 Task: Look for products in the category "Cereal" from Else Nutrition only.
Action: Mouse moved to (709, 268)
Screenshot: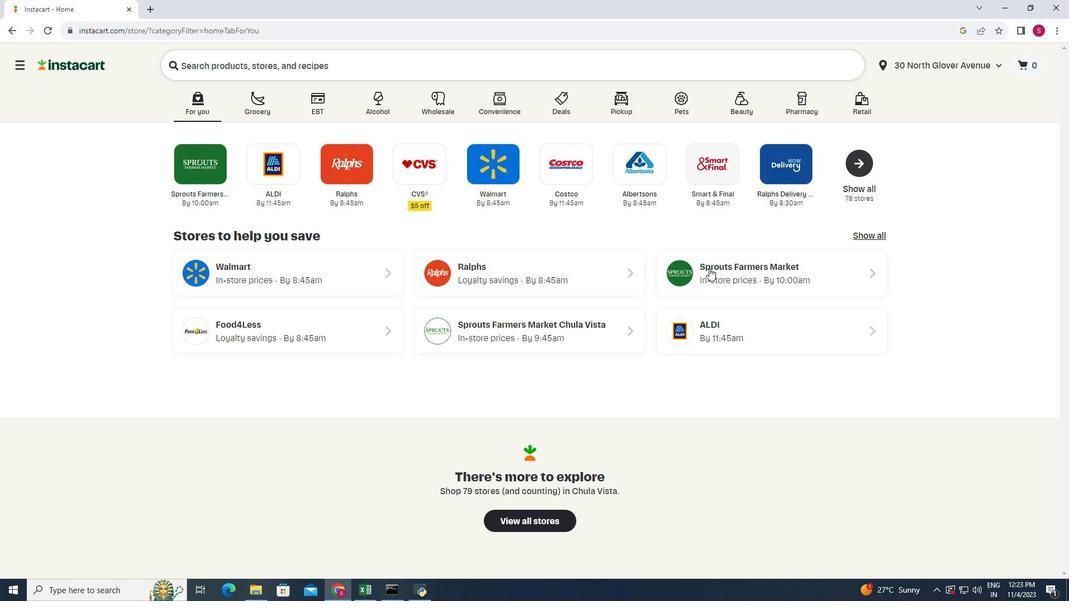 
Action: Mouse pressed left at (709, 268)
Screenshot: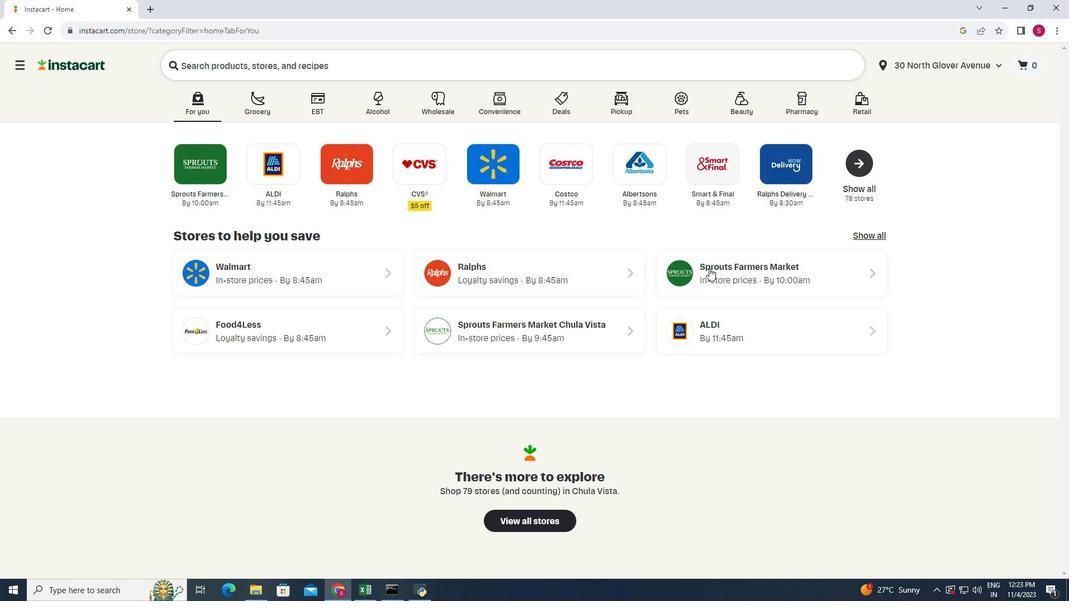 
Action: Mouse moved to (80, 399)
Screenshot: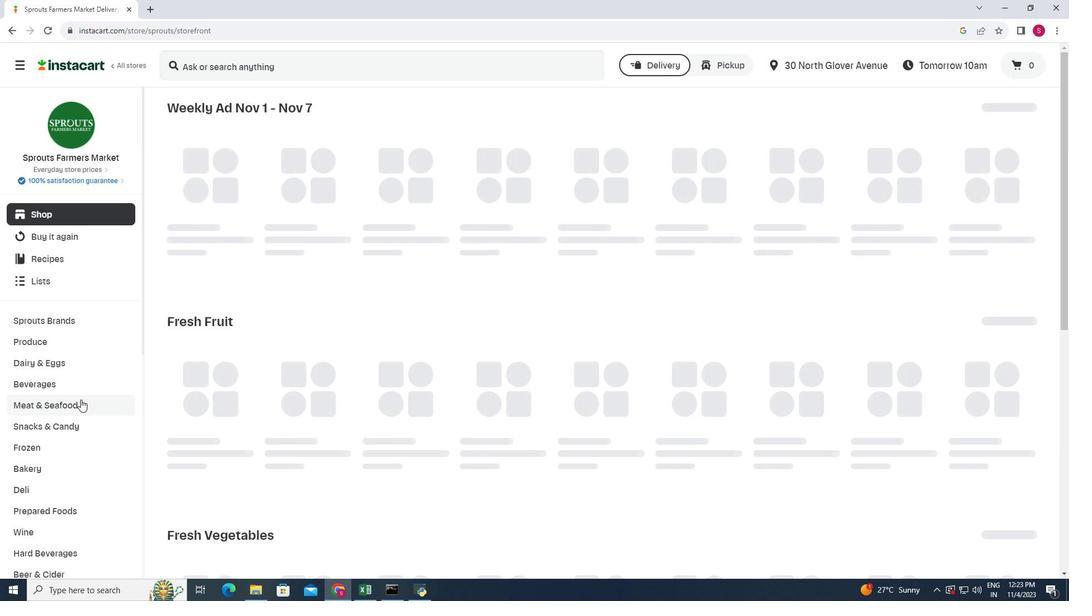 
Action: Mouse scrolled (80, 399) with delta (0, 0)
Screenshot: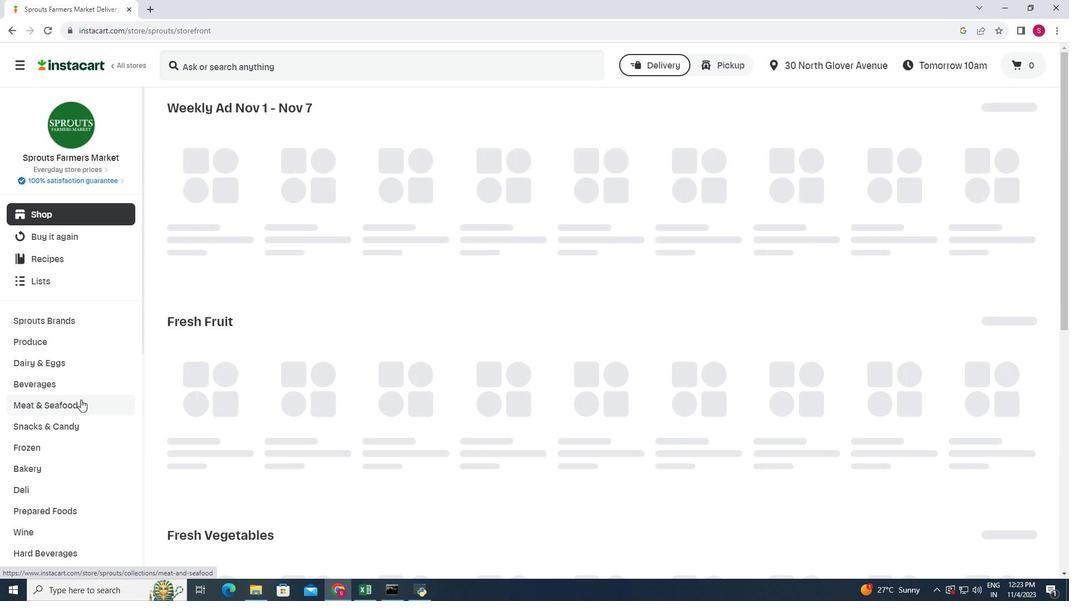 
Action: Mouse moved to (83, 399)
Screenshot: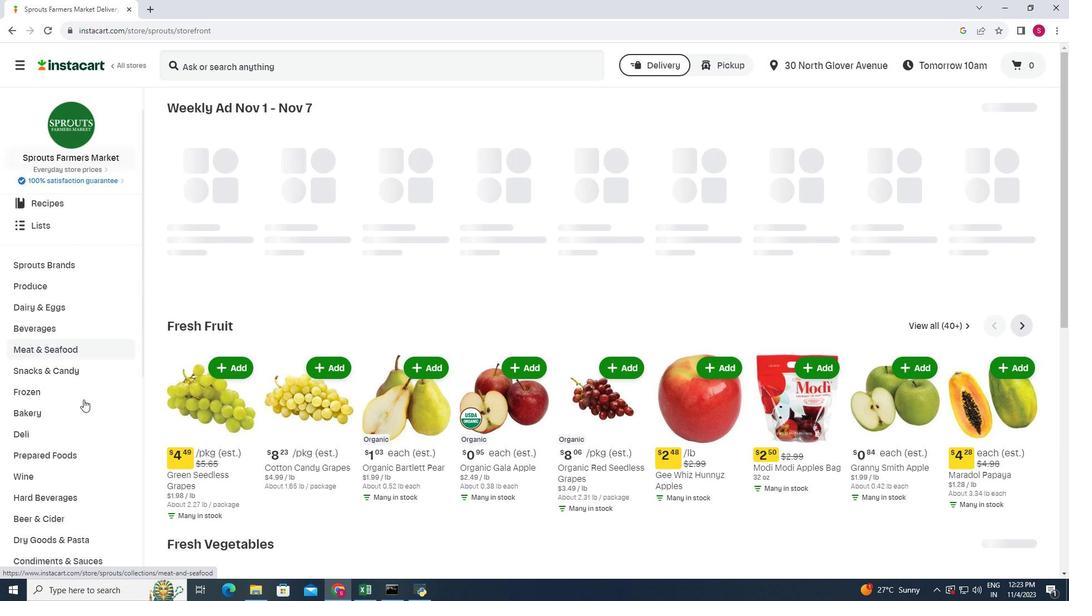 
Action: Mouse scrolled (83, 399) with delta (0, 0)
Screenshot: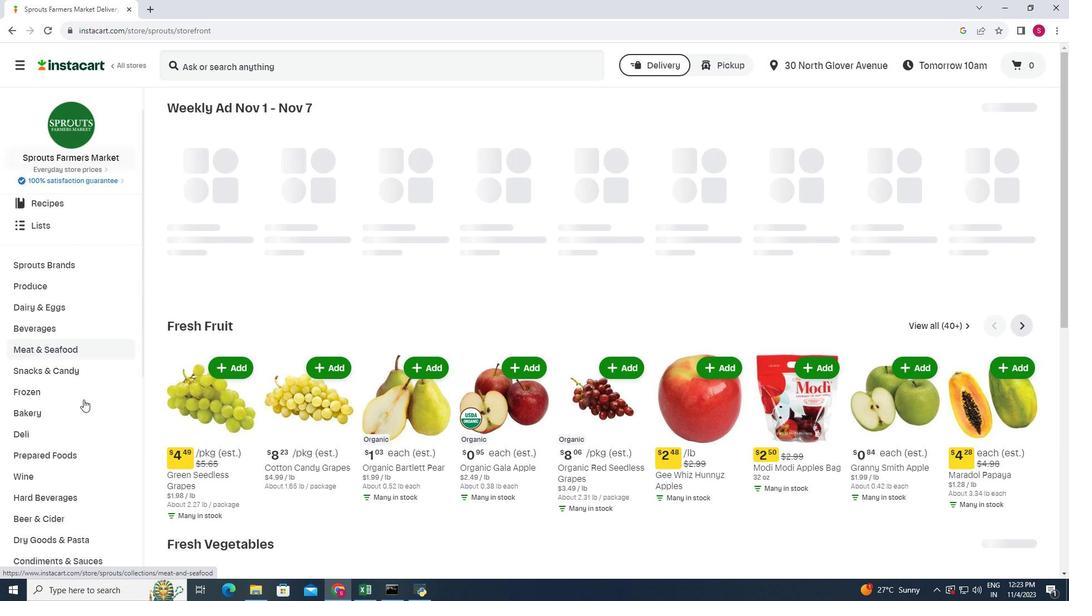 
Action: Mouse moved to (84, 399)
Screenshot: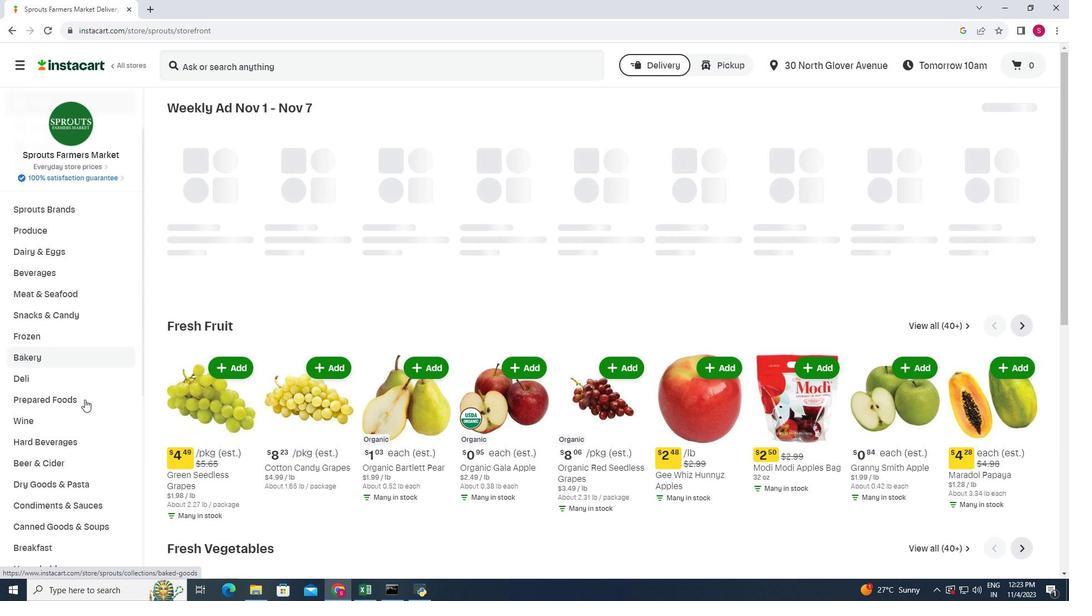 
Action: Mouse scrolled (84, 399) with delta (0, 0)
Screenshot: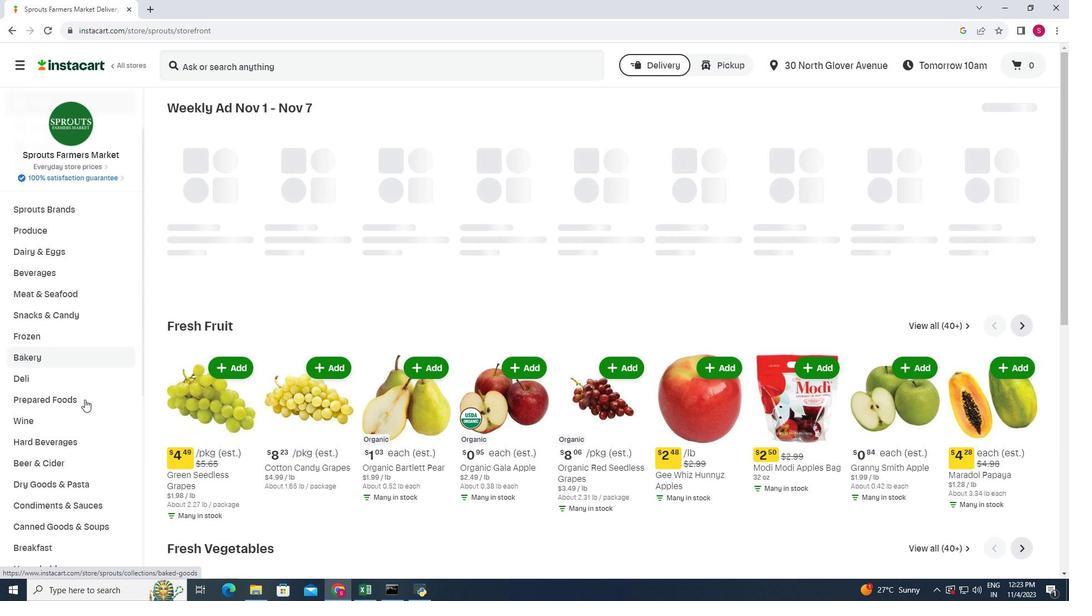 
Action: Mouse moved to (62, 490)
Screenshot: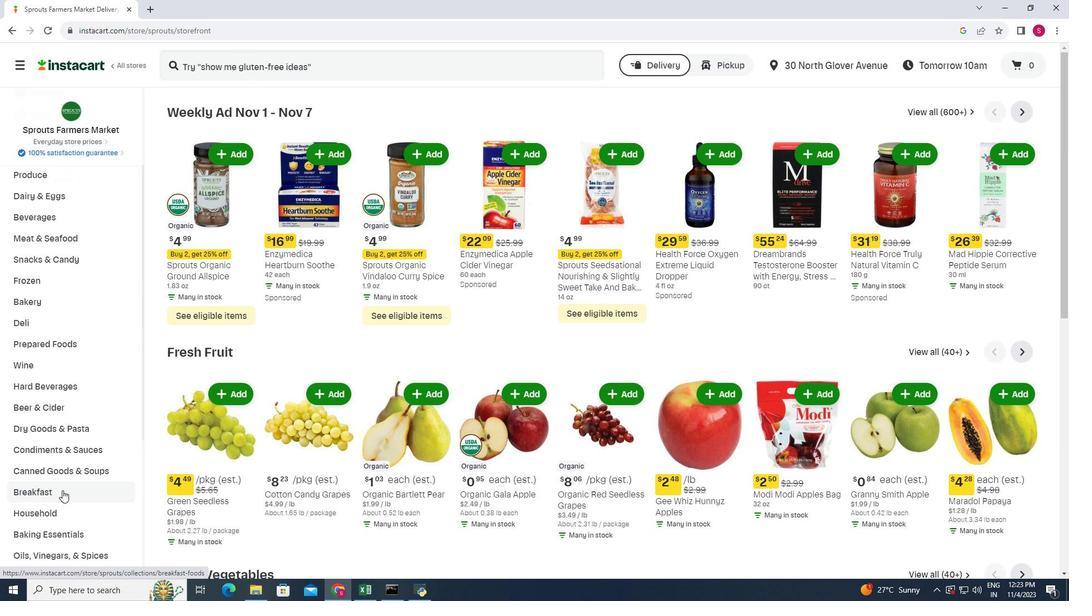 
Action: Mouse pressed left at (62, 490)
Screenshot: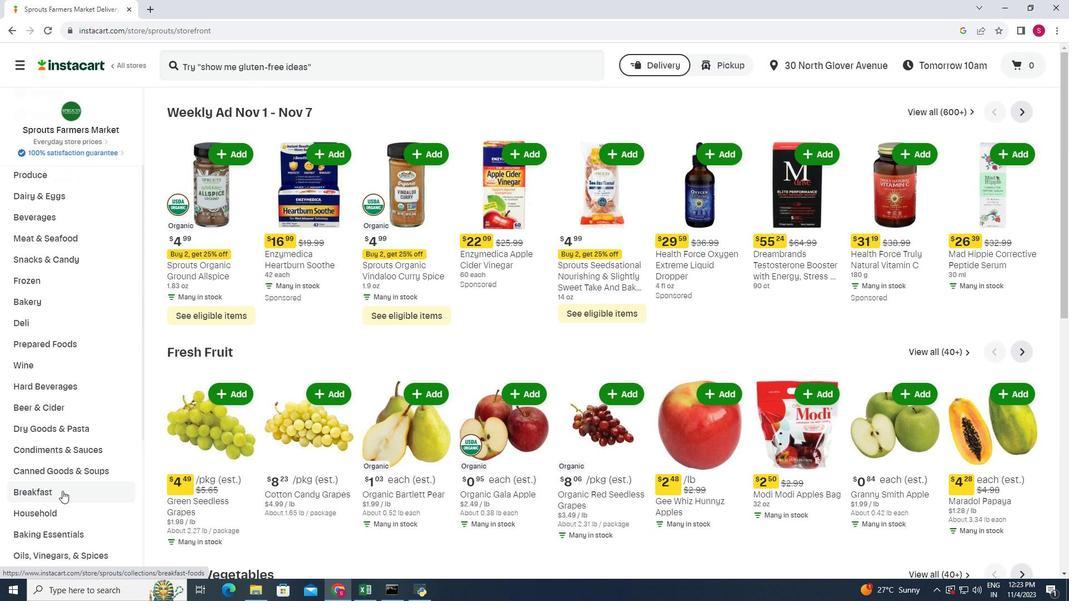 
Action: Mouse moved to (826, 137)
Screenshot: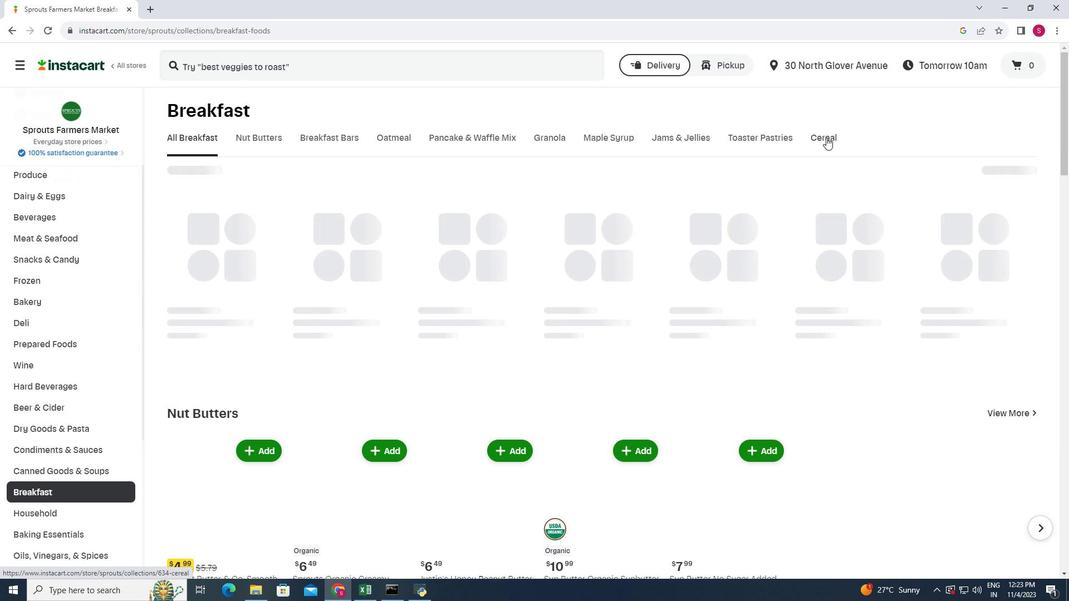 
Action: Mouse pressed left at (826, 137)
Screenshot: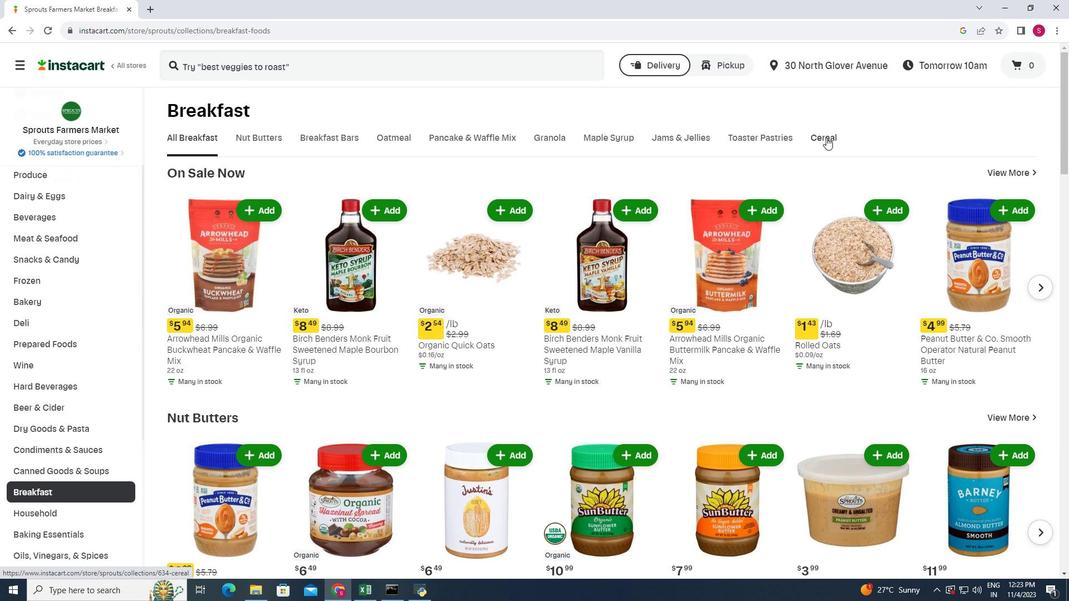 
Action: Mouse moved to (448, 168)
Screenshot: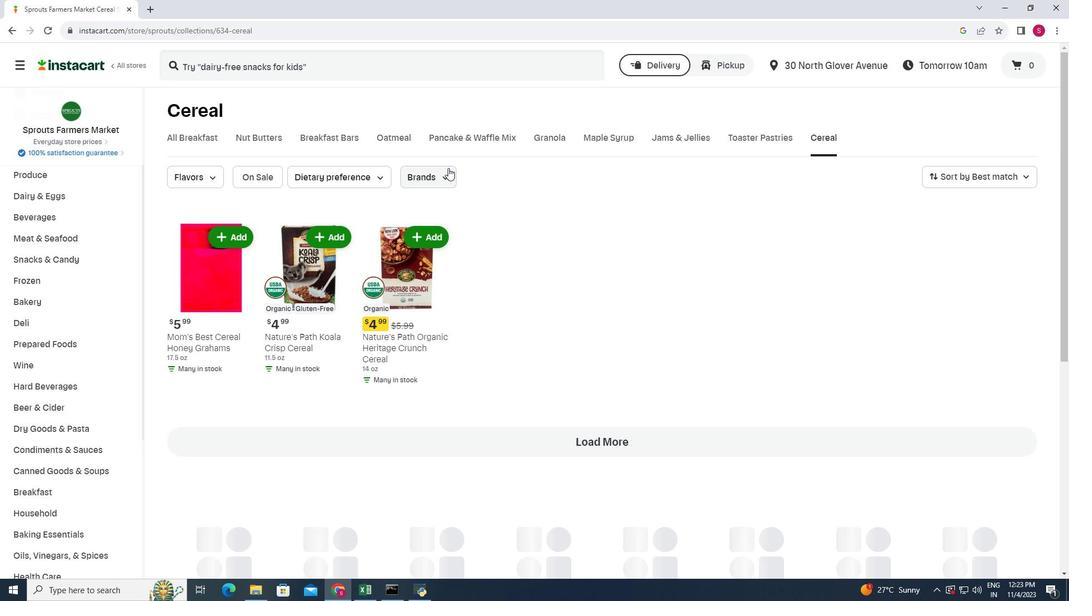 
Action: Mouse pressed left at (448, 168)
Screenshot: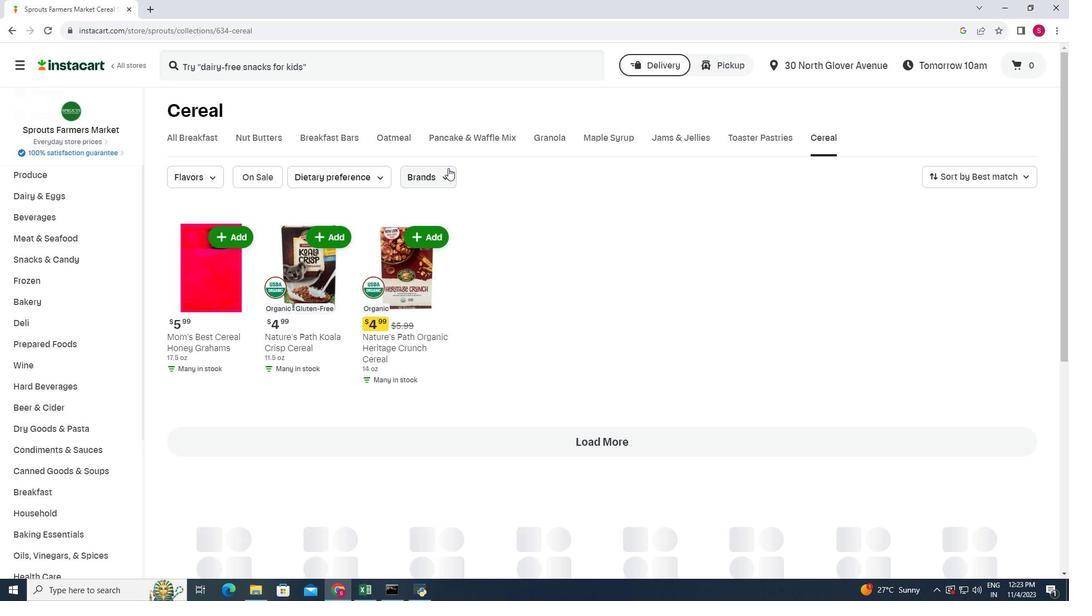 
Action: Mouse moved to (455, 223)
Screenshot: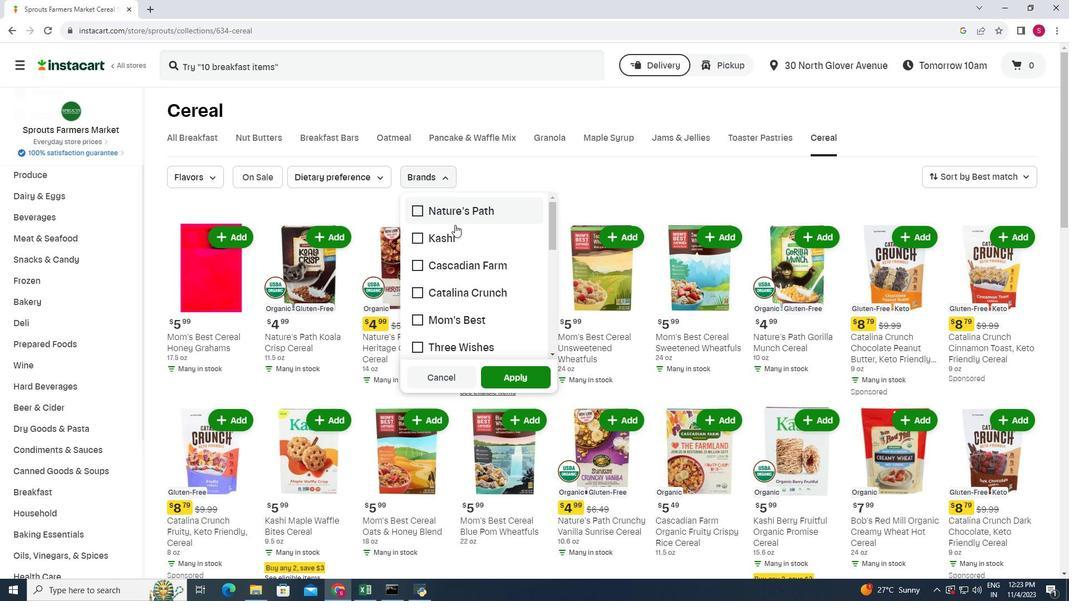 
Action: Mouse scrolled (455, 223) with delta (0, 0)
Screenshot: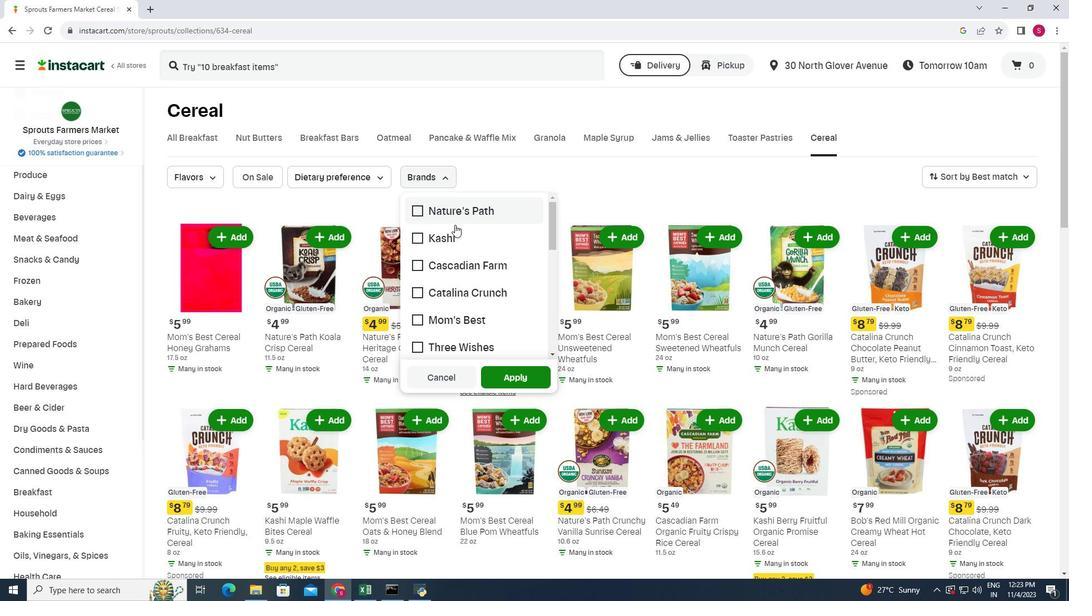 
Action: Mouse moved to (457, 227)
Screenshot: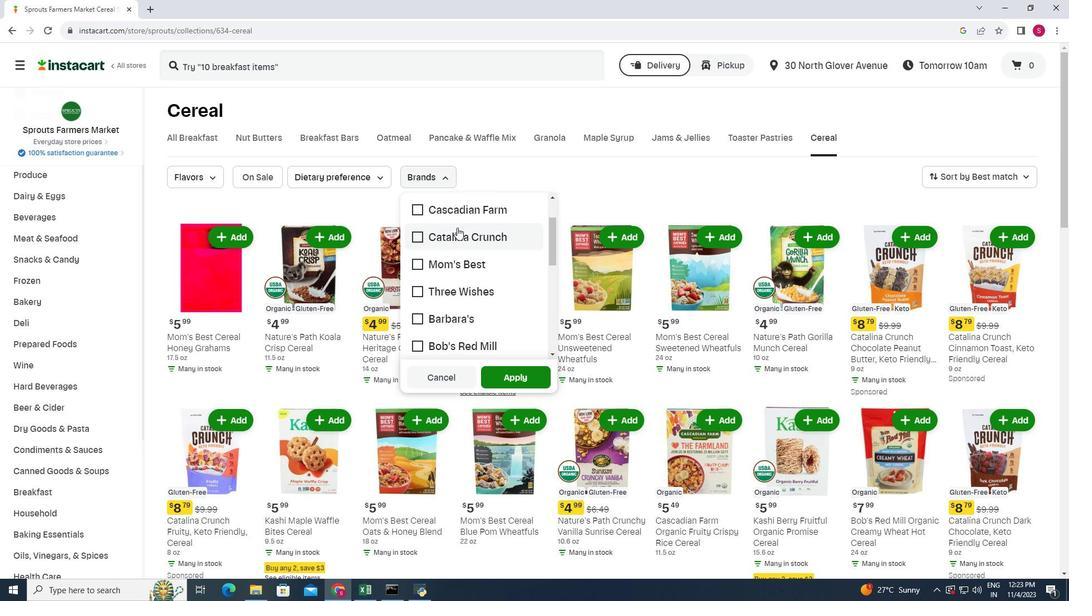 
Action: Mouse scrolled (457, 227) with delta (0, 0)
Screenshot: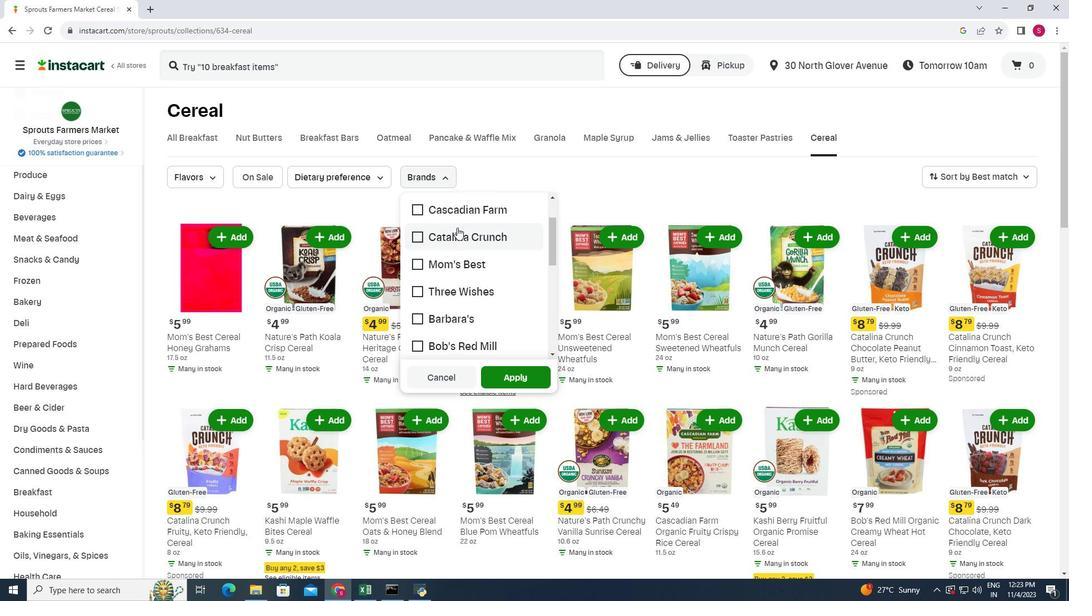 
Action: Mouse moved to (457, 228)
Screenshot: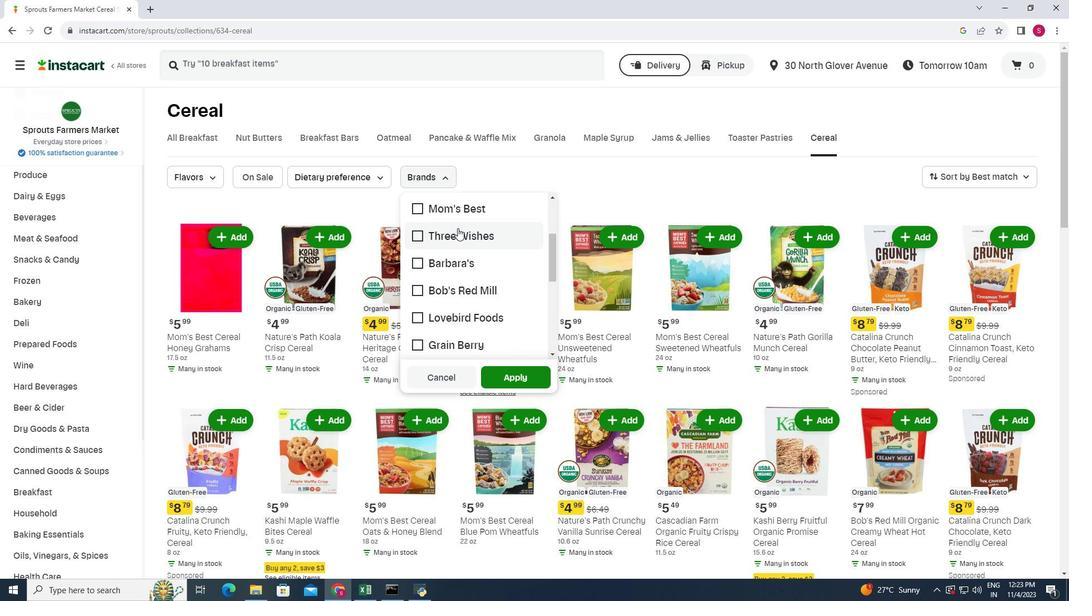 
Action: Mouse scrolled (457, 227) with delta (0, 0)
Screenshot: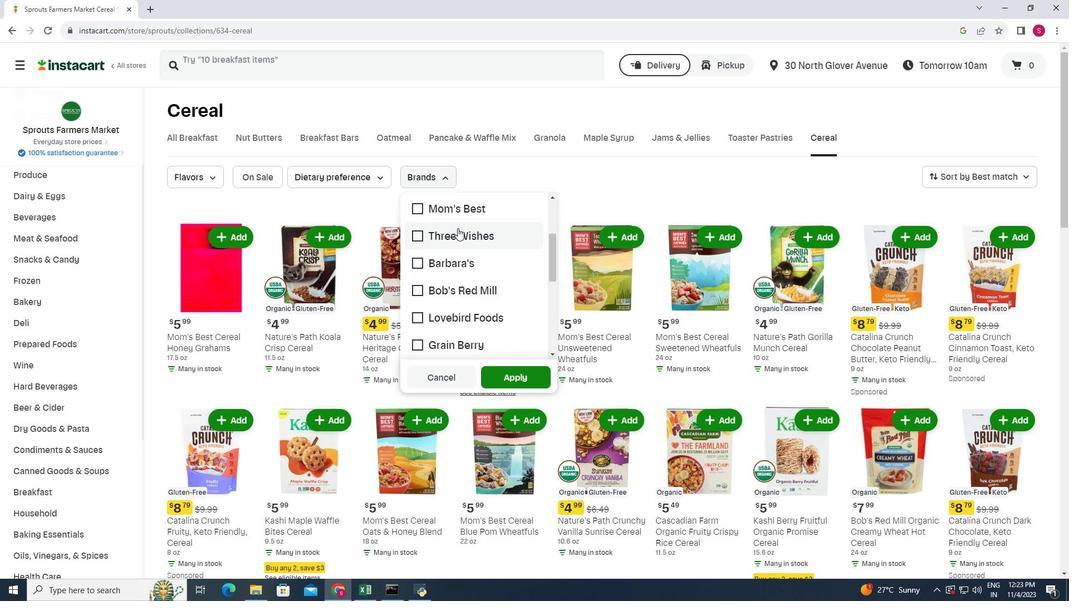 
Action: Mouse moved to (459, 228)
Screenshot: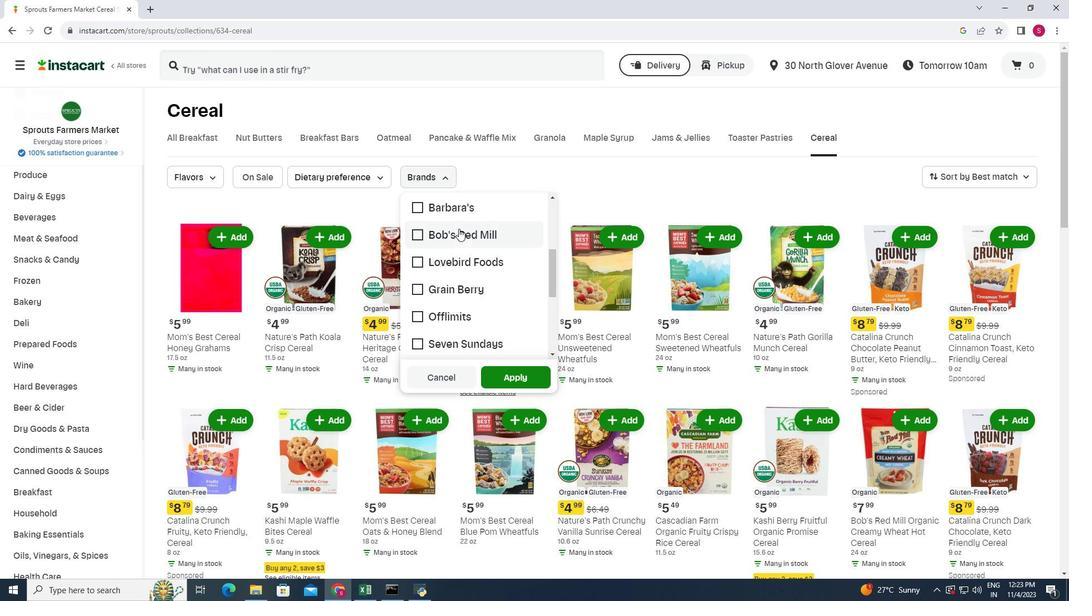 
Action: Mouse scrolled (459, 228) with delta (0, 0)
Screenshot: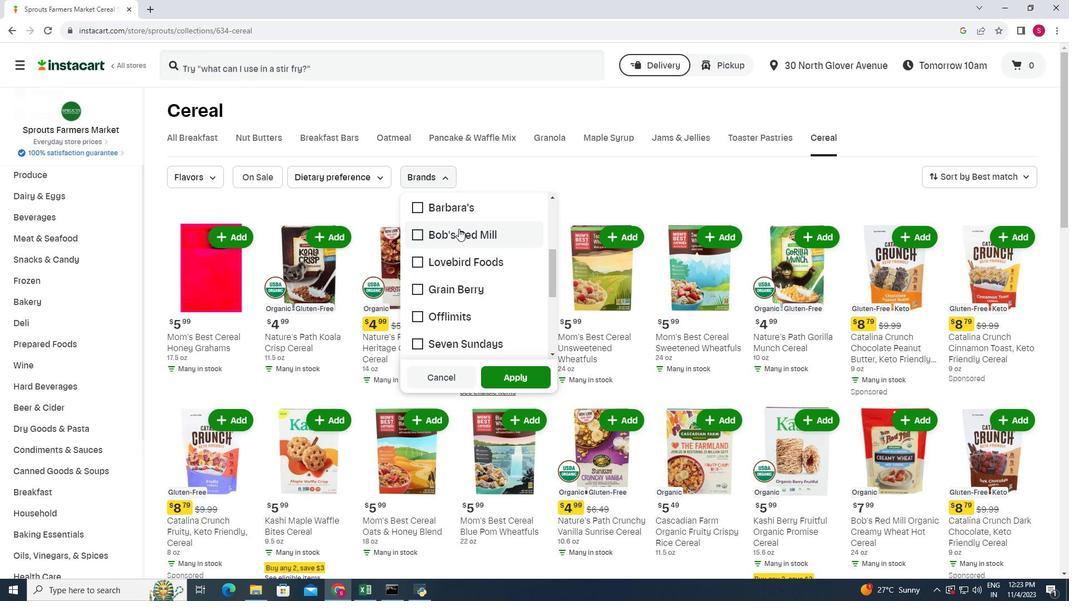 
Action: Mouse moved to (461, 230)
Screenshot: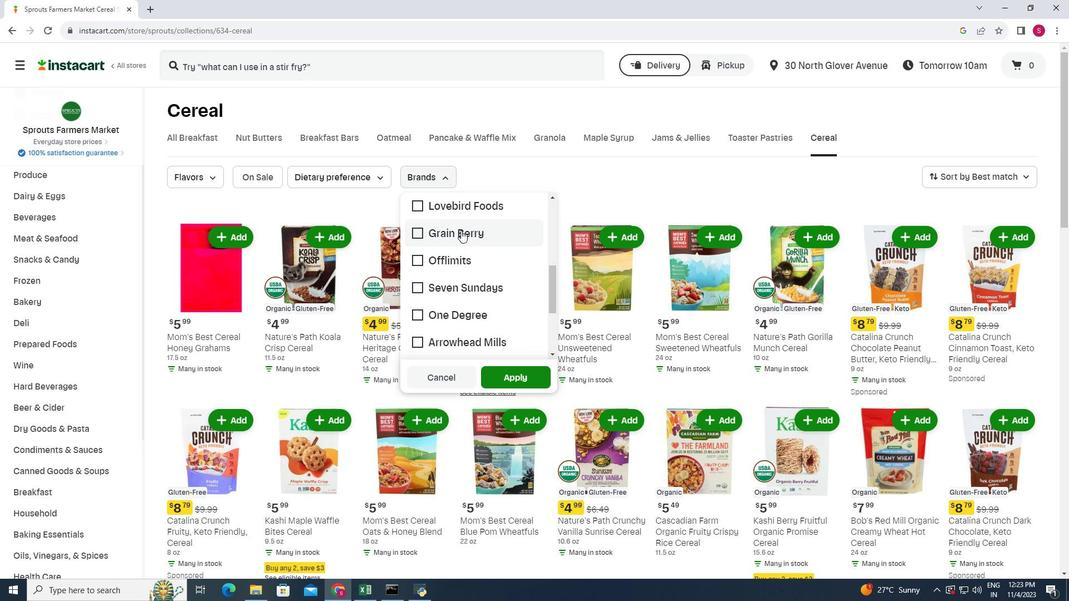 
Action: Mouse scrolled (461, 230) with delta (0, 0)
Screenshot: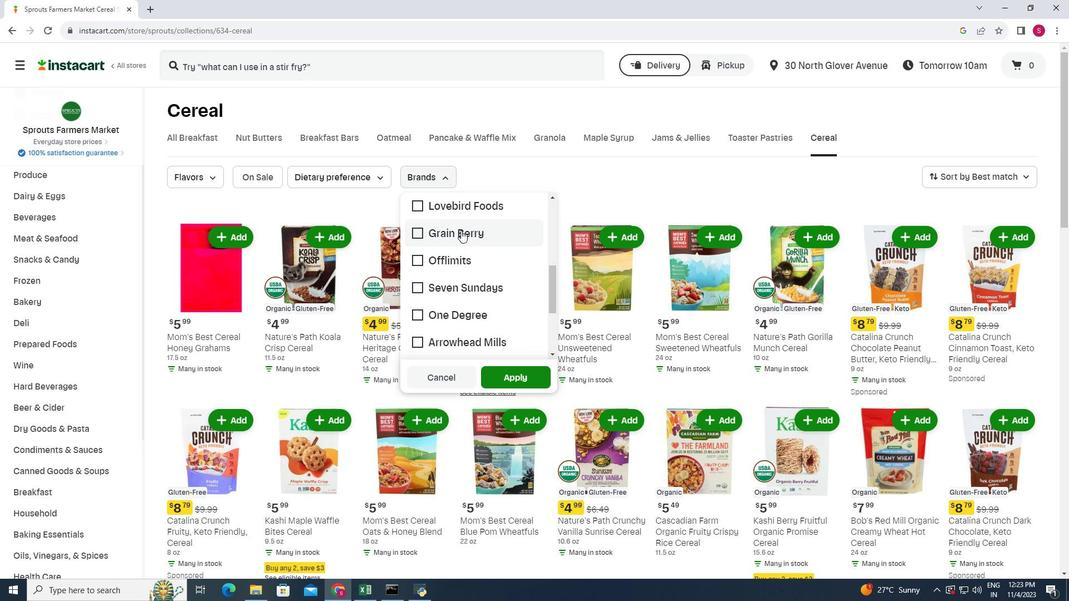 
Action: Mouse scrolled (461, 230) with delta (0, 0)
Screenshot: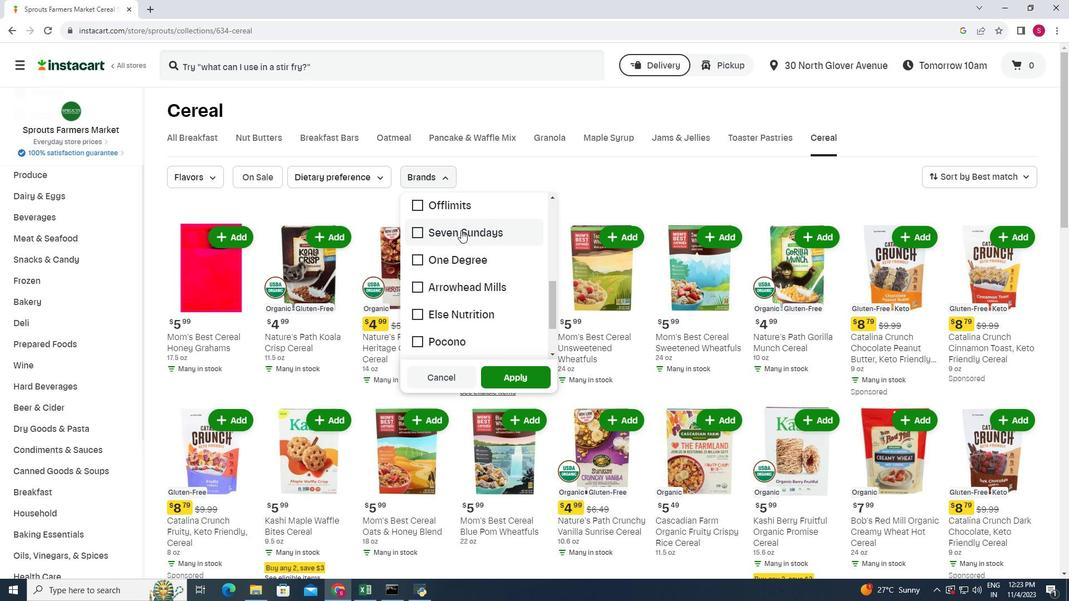 
Action: Mouse moved to (469, 253)
Screenshot: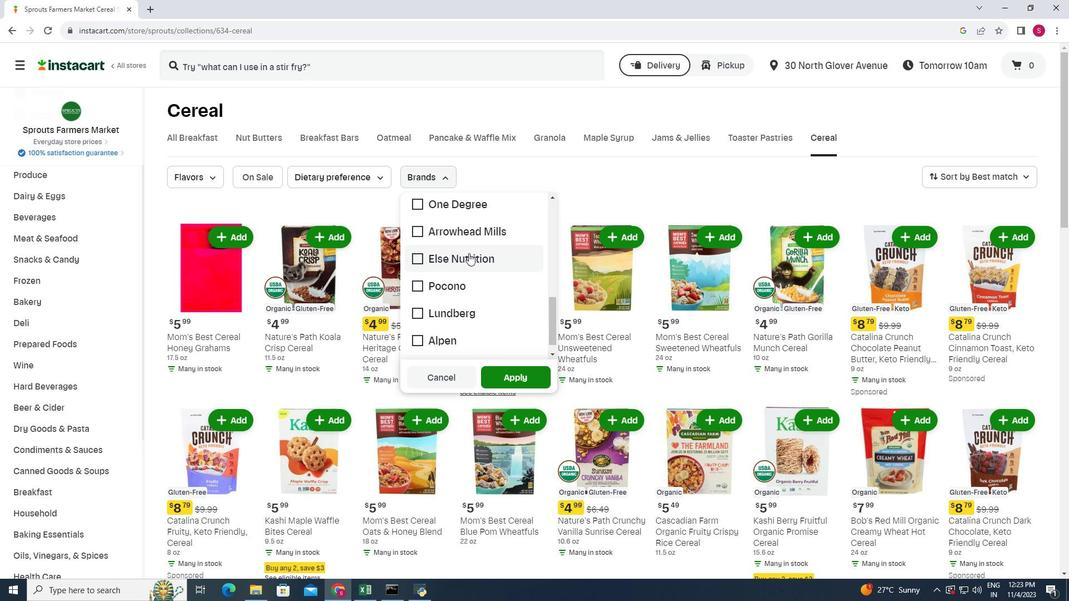 
Action: Mouse pressed left at (469, 253)
Screenshot: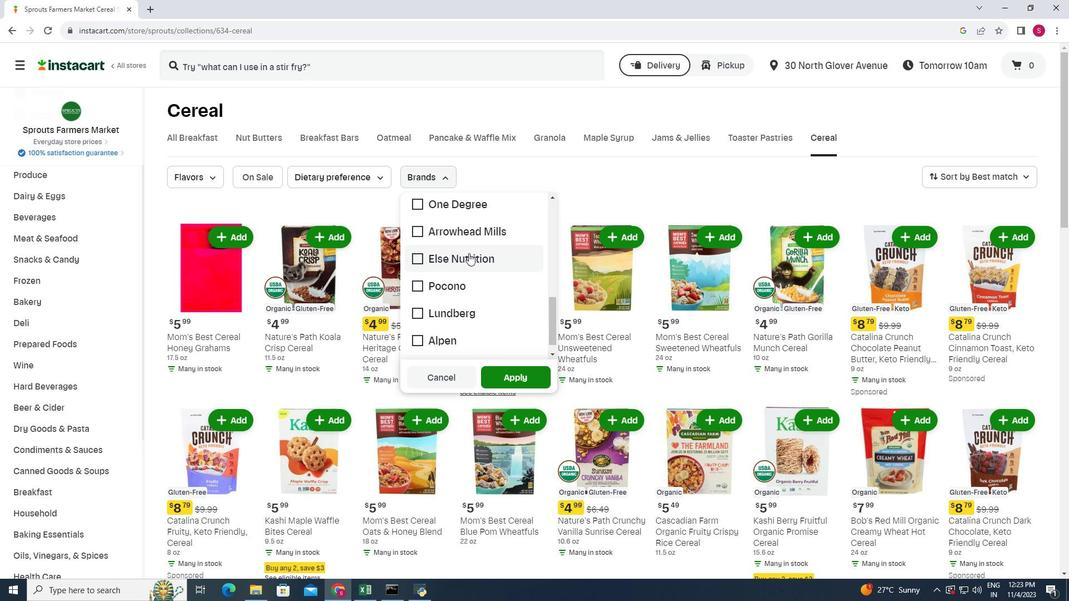 
Action: Mouse moved to (503, 374)
Screenshot: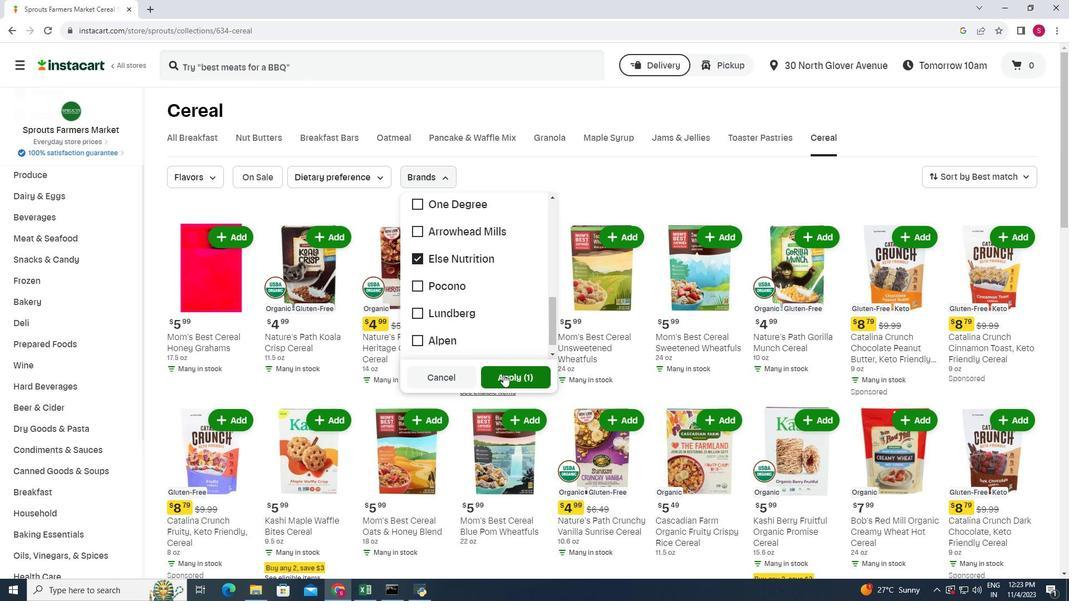 
Action: Mouse pressed left at (503, 374)
Screenshot: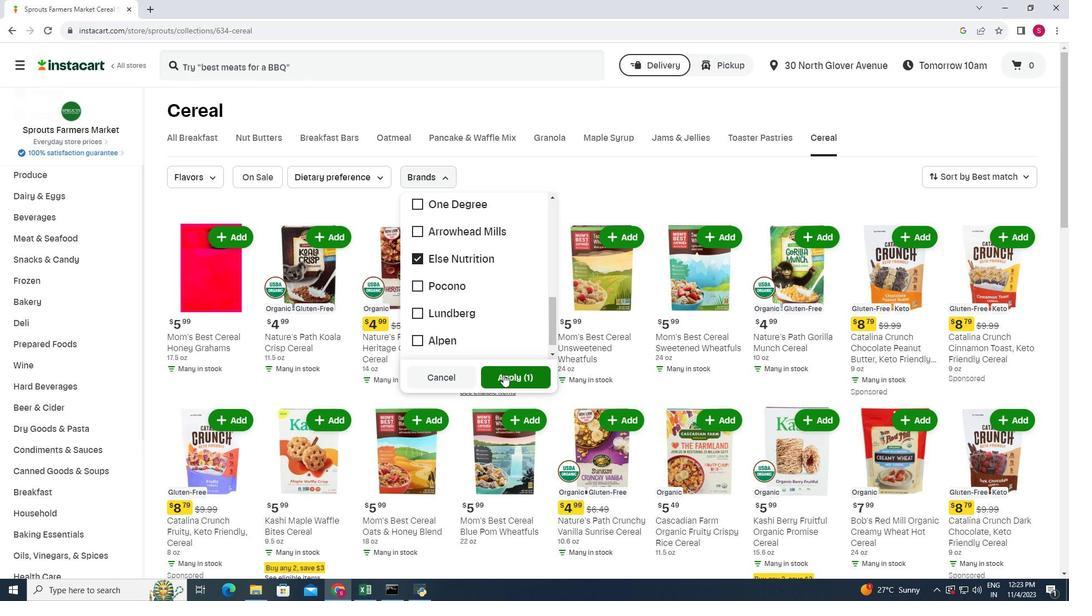 
Action: Mouse moved to (611, 305)
Screenshot: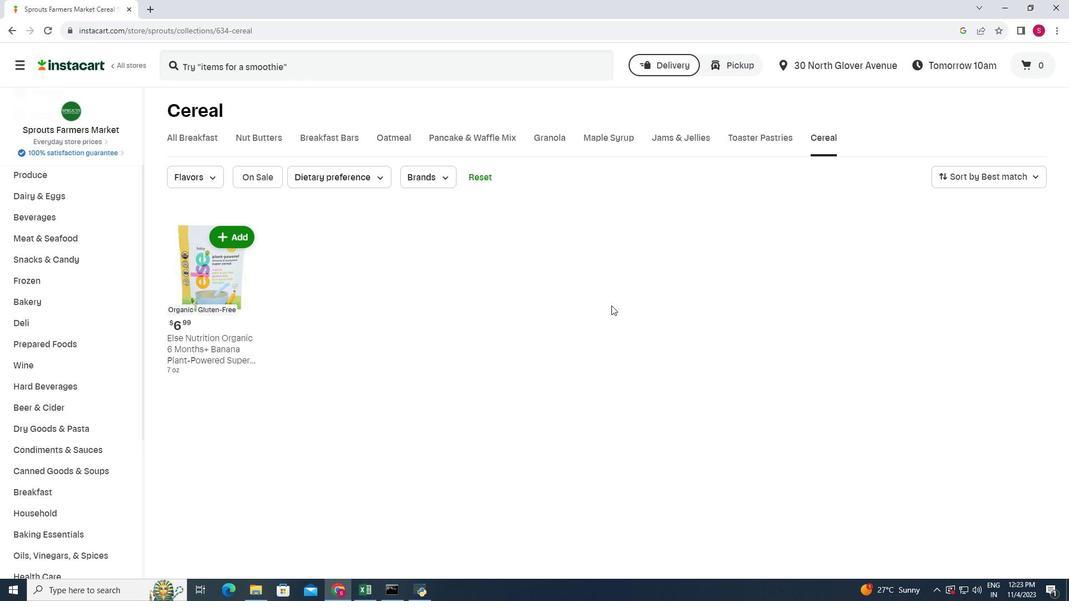 
